 Task: Add a condition where "Hours since ticket status on-hold(deactivated) Is Sixty" in pending tickets.
Action: Mouse moved to (101, 369)
Screenshot: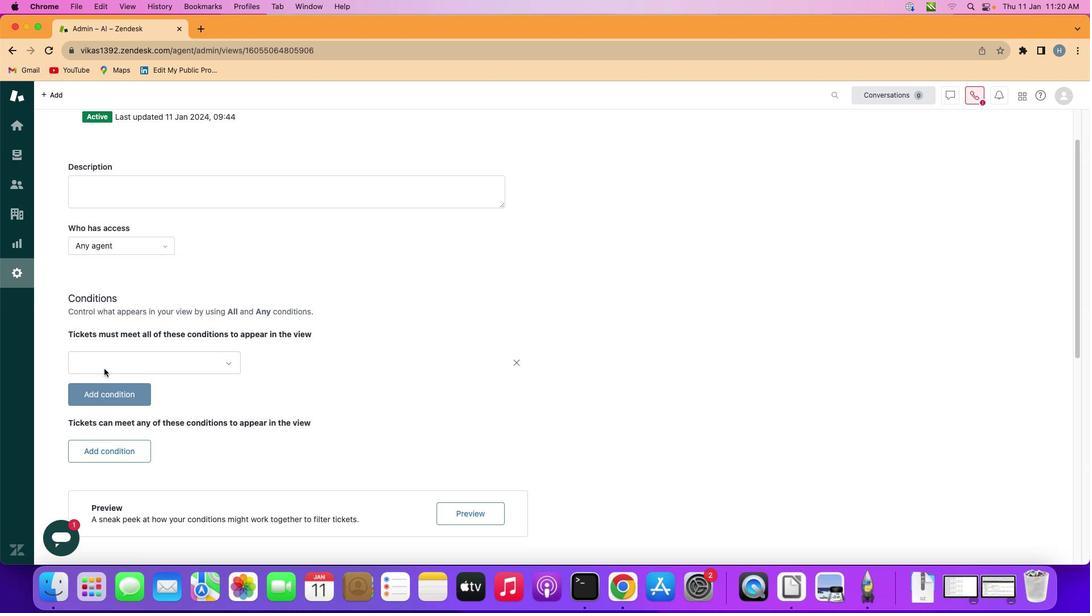 
Action: Mouse pressed left at (101, 369)
Screenshot: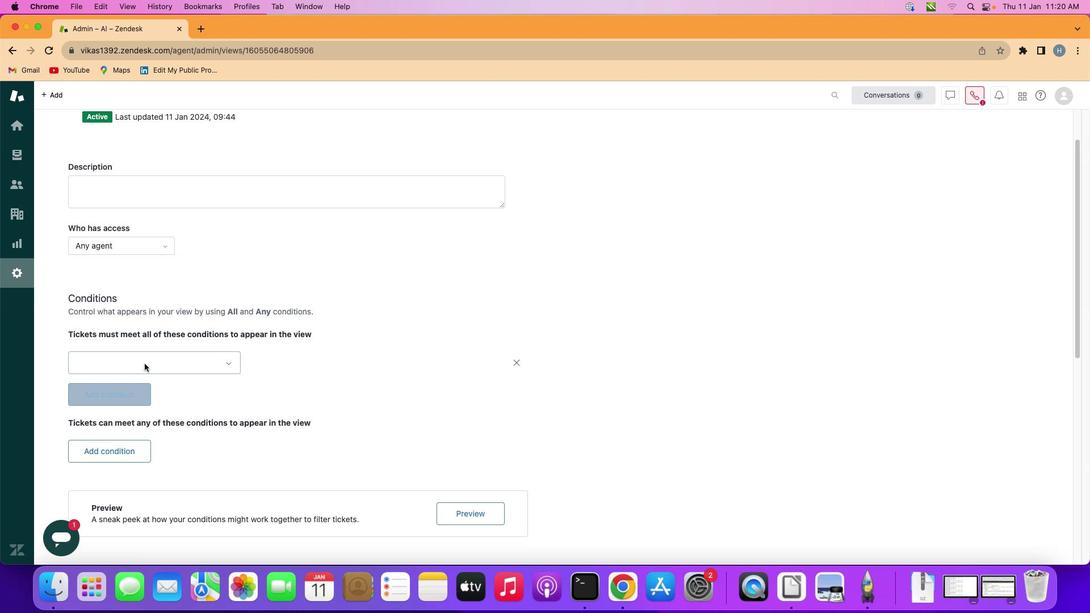 
Action: Mouse moved to (187, 363)
Screenshot: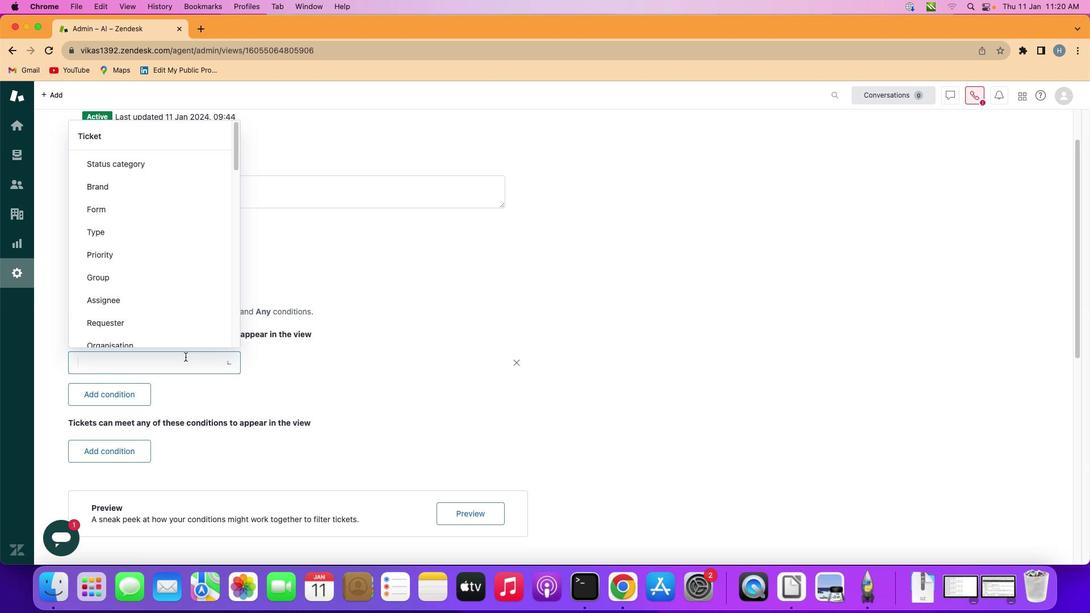 
Action: Mouse pressed left at (187, 363)
Screenshot: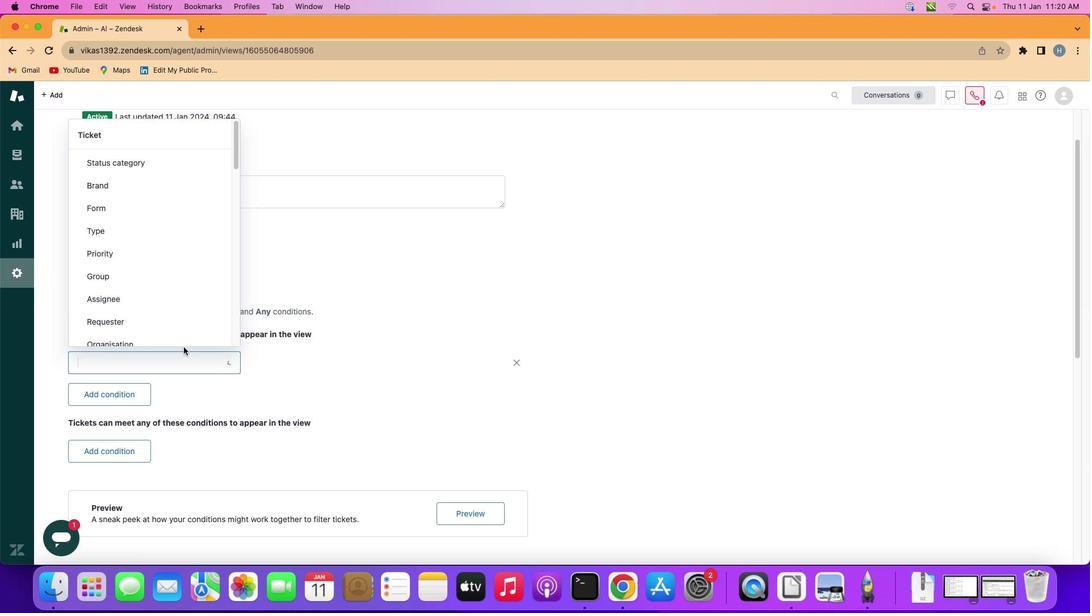 
Action: Mouse moved to (169, 281)
Screenshot: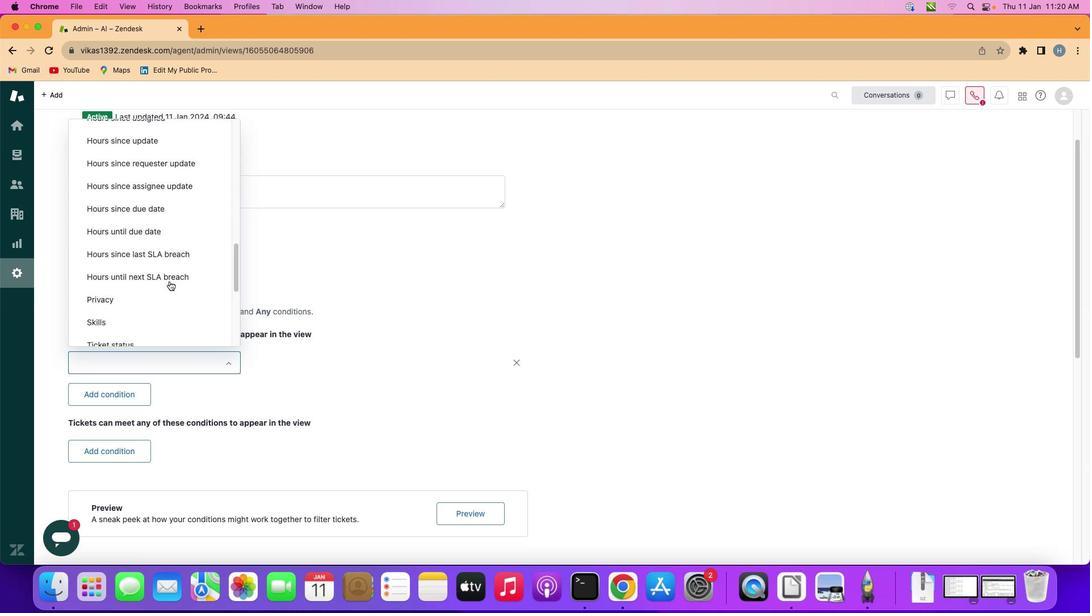 
Action: Mouse scrolled (169, 281) with delta (0, 0)
Screenshot: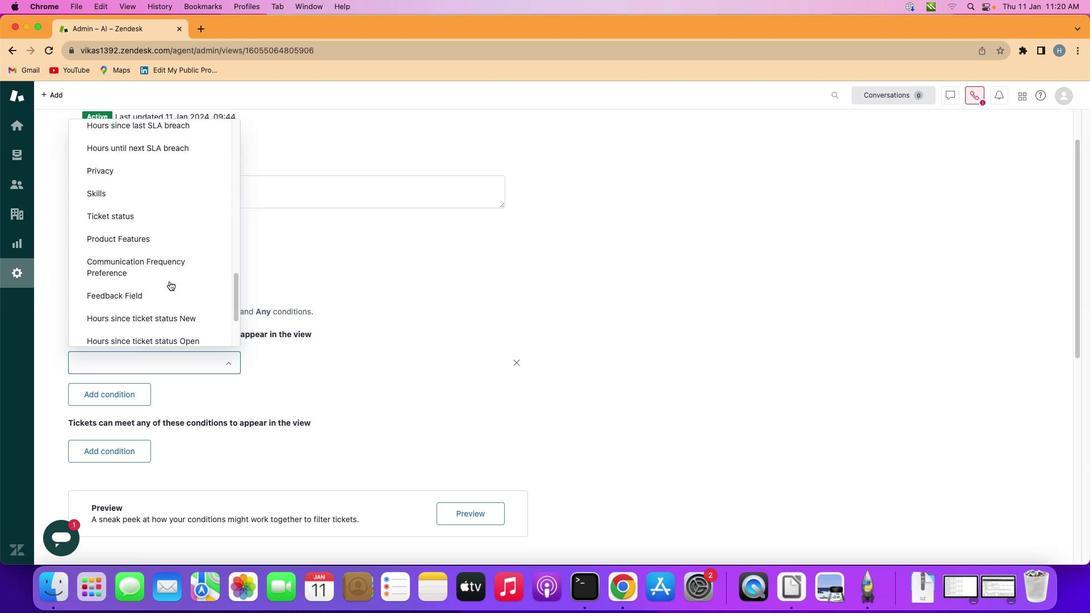 
Action: Mouse moved to (169, 281)
Screenshot: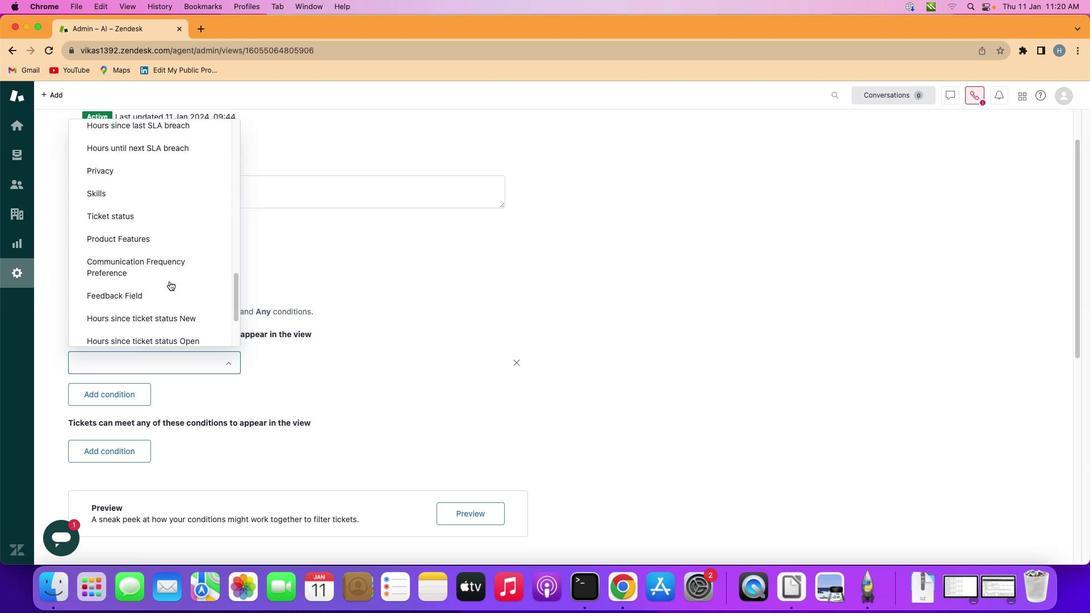 
Action: Mouse scrolled (169, 281) with delta (0, 1)
Screenshot: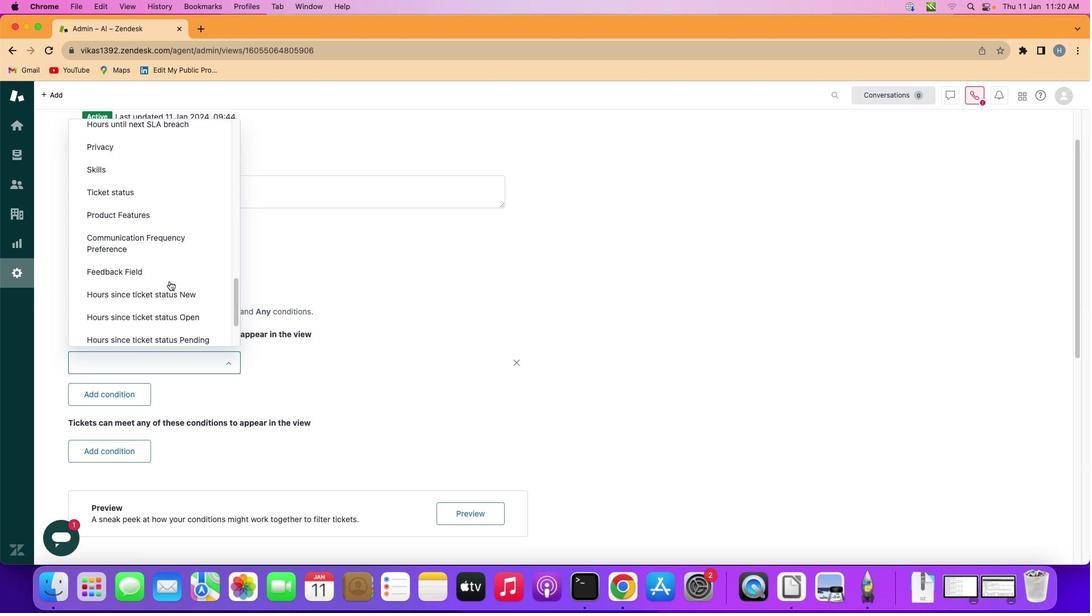 
Action: Mouse scrolled (169, 281) with delta (0, -2)
Screenshot: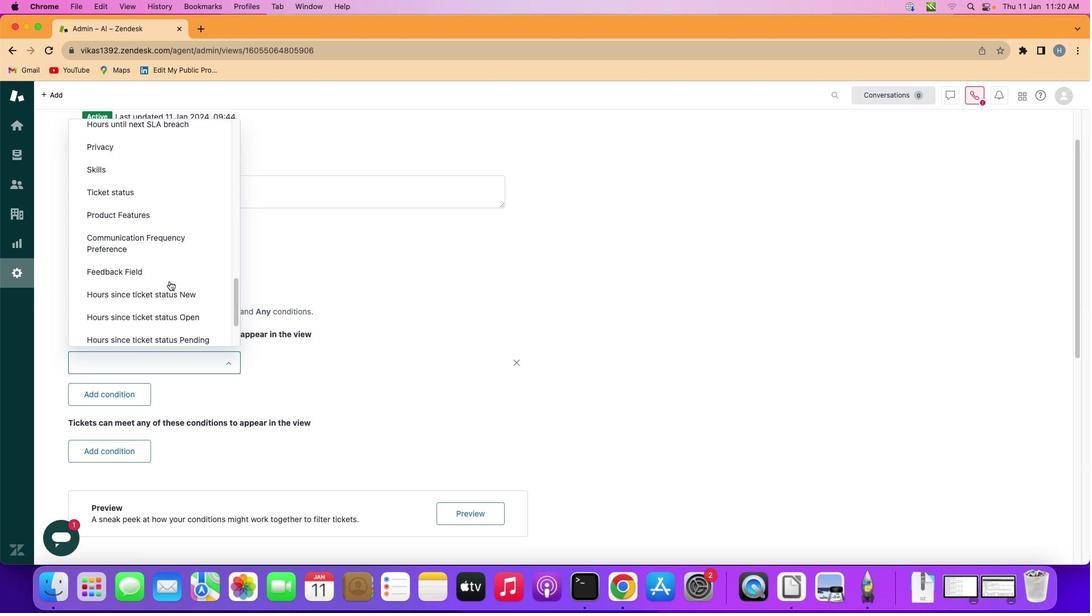 
Action: Mouse scrolled (169, 281) with delta (0, -2)
Screenshot: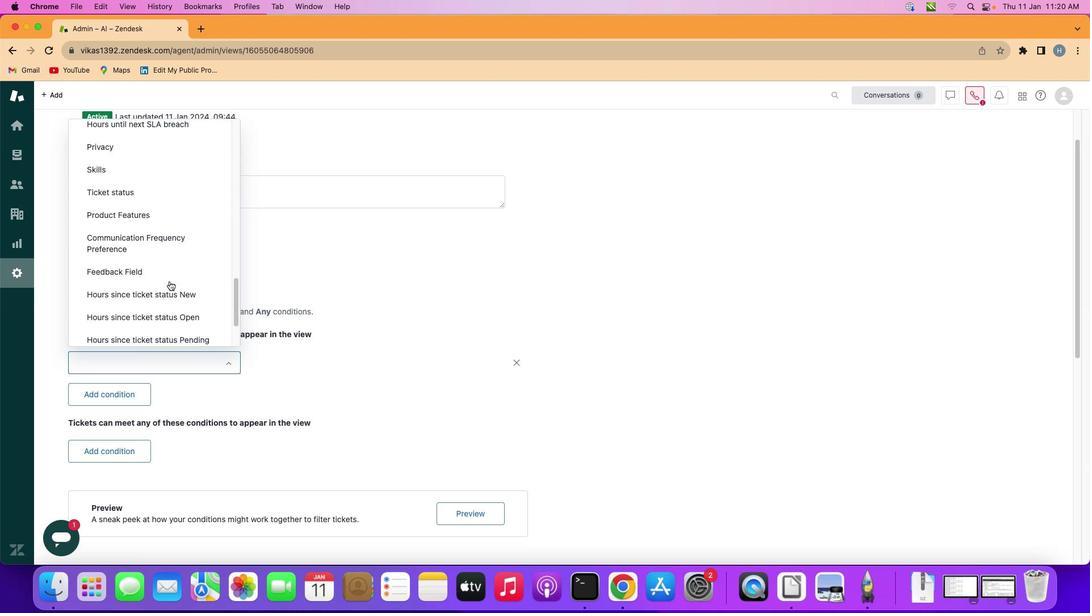 
Action: Mouse scrolled (169, 281) with delta (0, -3)
Screenshot: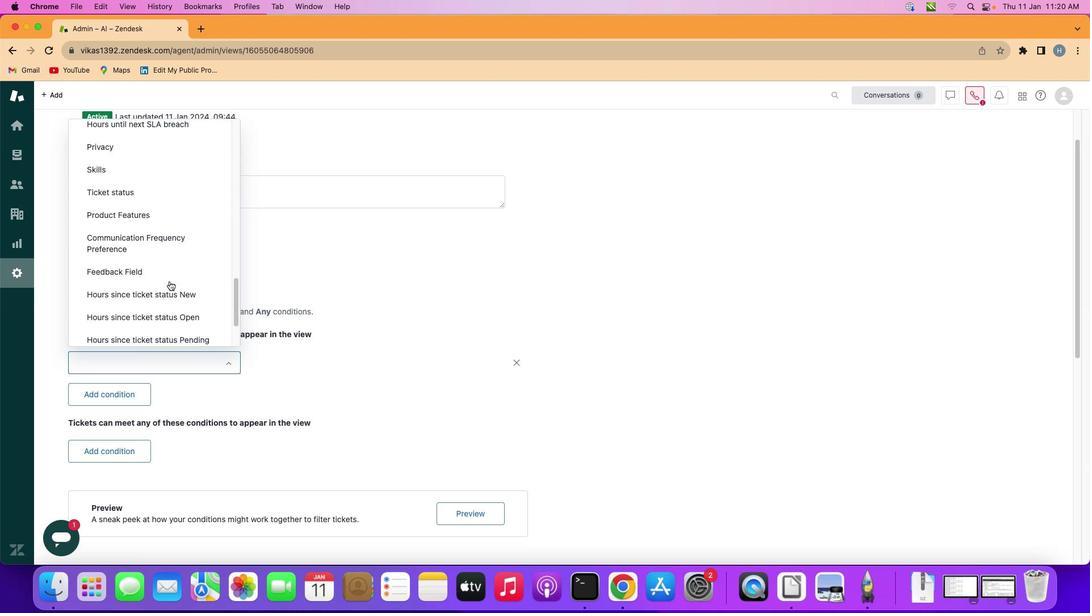 
Action: Mouse scrolled (169, 281) with delta (0, -3)
Screenshot: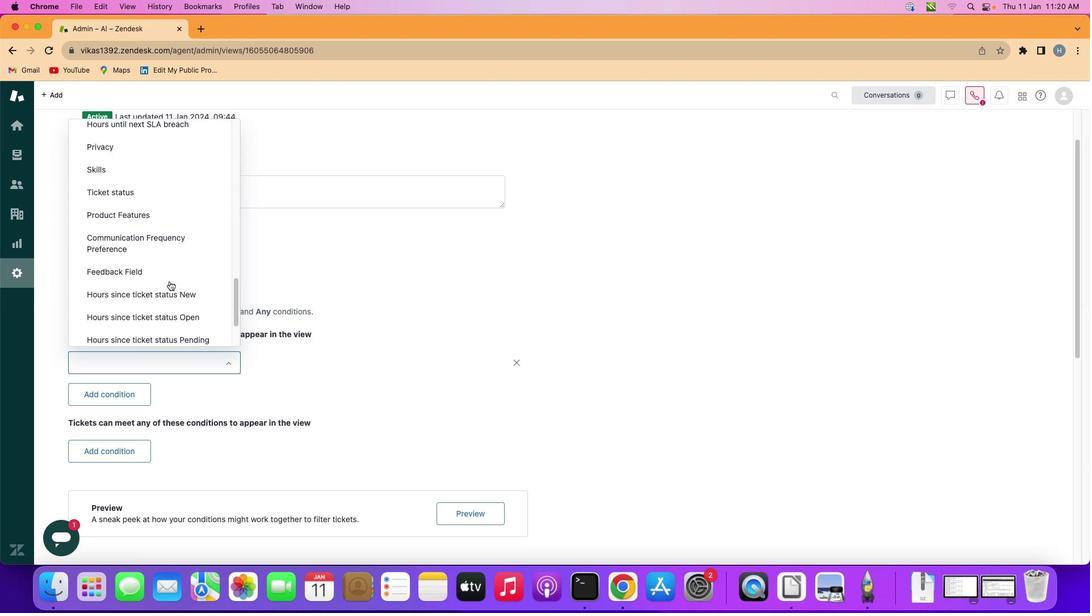 
Action: Mouse scrolled (169, 281) with delta (0, -3)
Screenshot: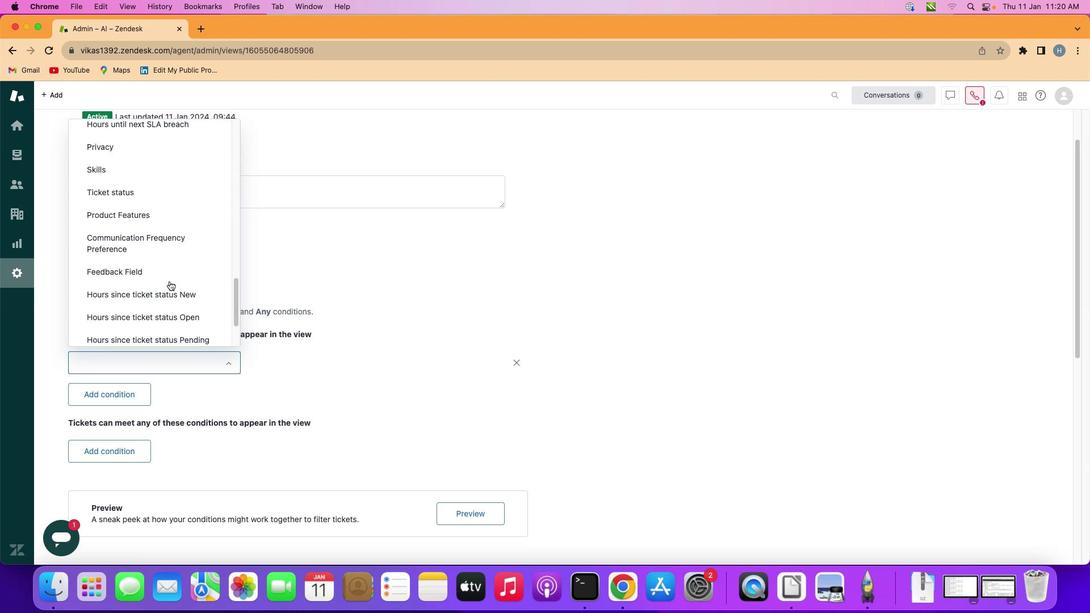 
Action: Mouse scrolled (169, 281) with delta (0, 0)
Screenshot: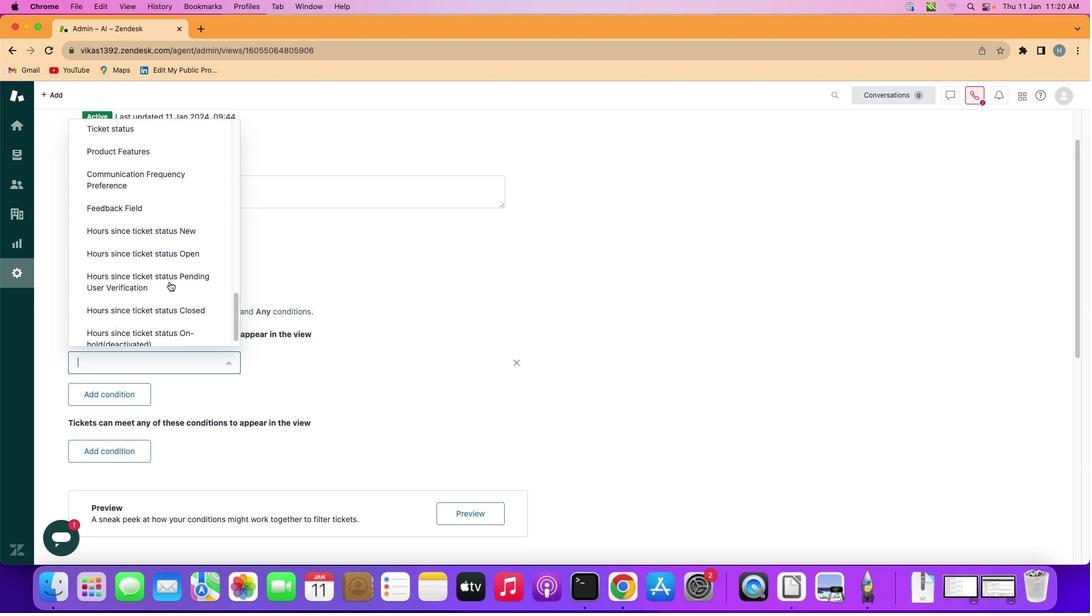 
Action: Mouse scrolled (169, 281) with delta (0, 0)
Screenshot: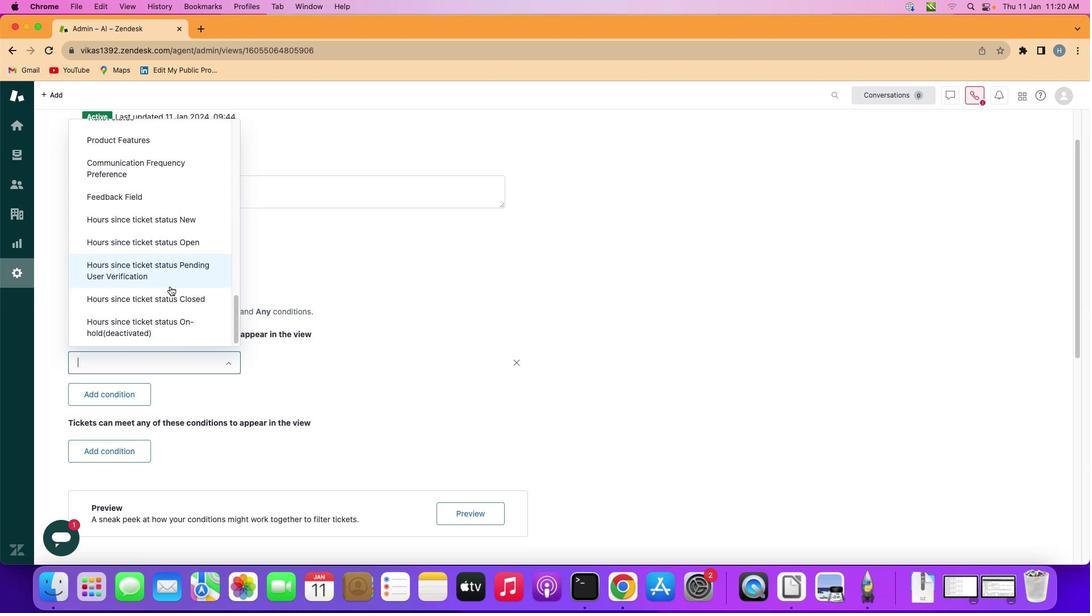 
Action: Mouse scrolled (169, 281) with delta (0, -1)
Screenshot: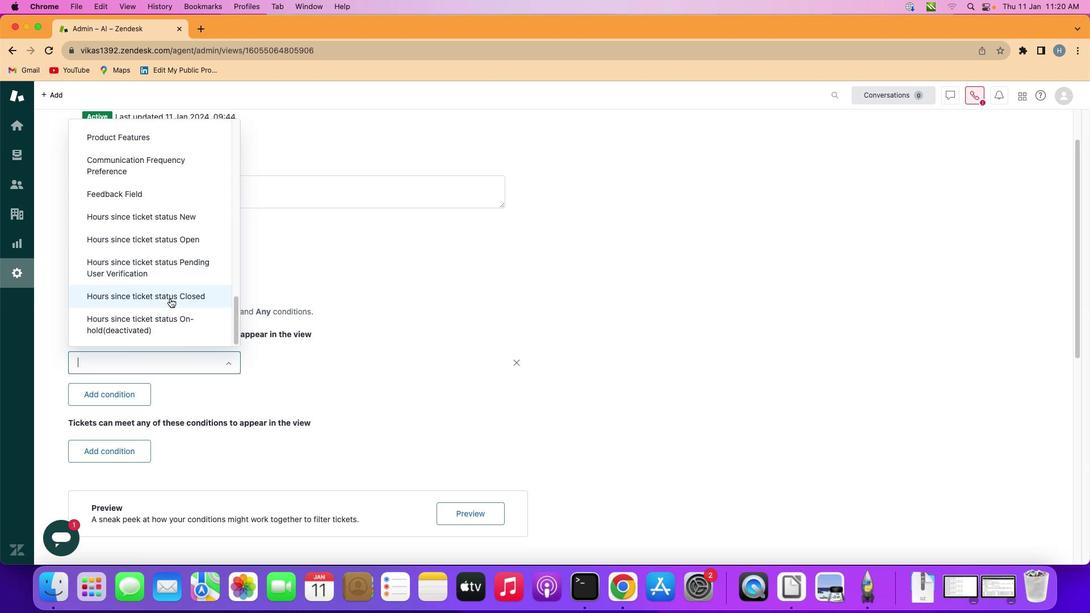 
Action: Mouse moved to (174, 322)
Screenshot: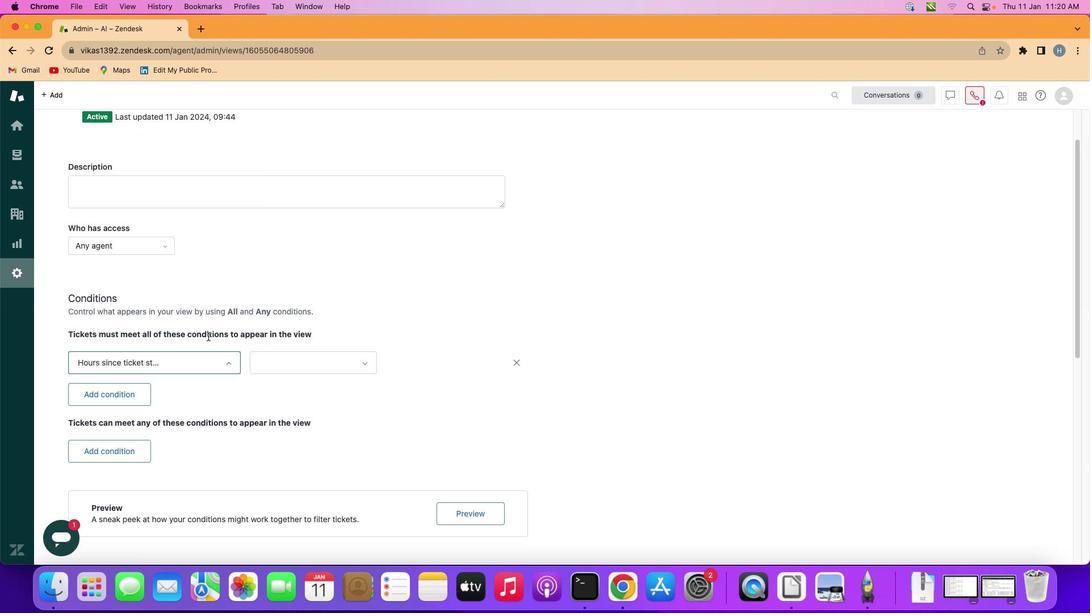 
Action: Mouse pressed left at (174, 322)
Screenshot: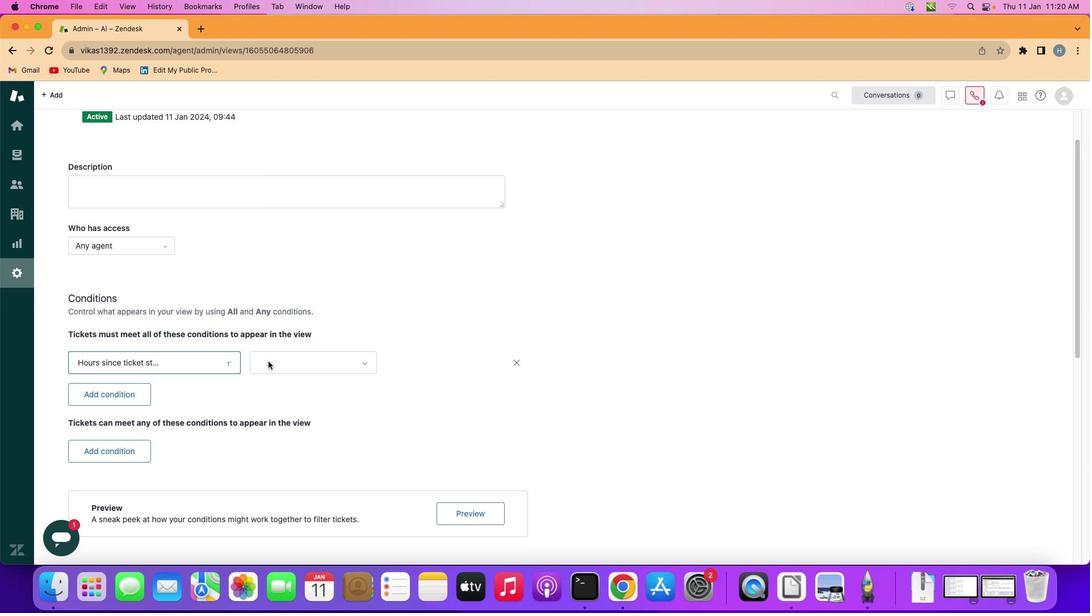 
Action: Mouse moved to (341, 361)
Screenshot: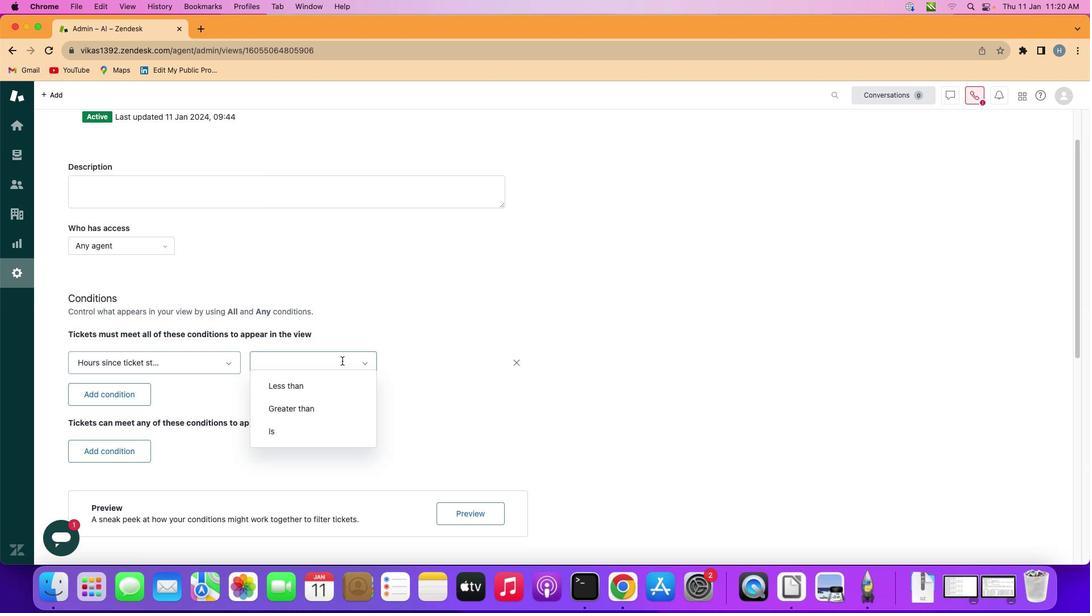 
Action: Mouse pressed left at (341, 361)
Screenshot: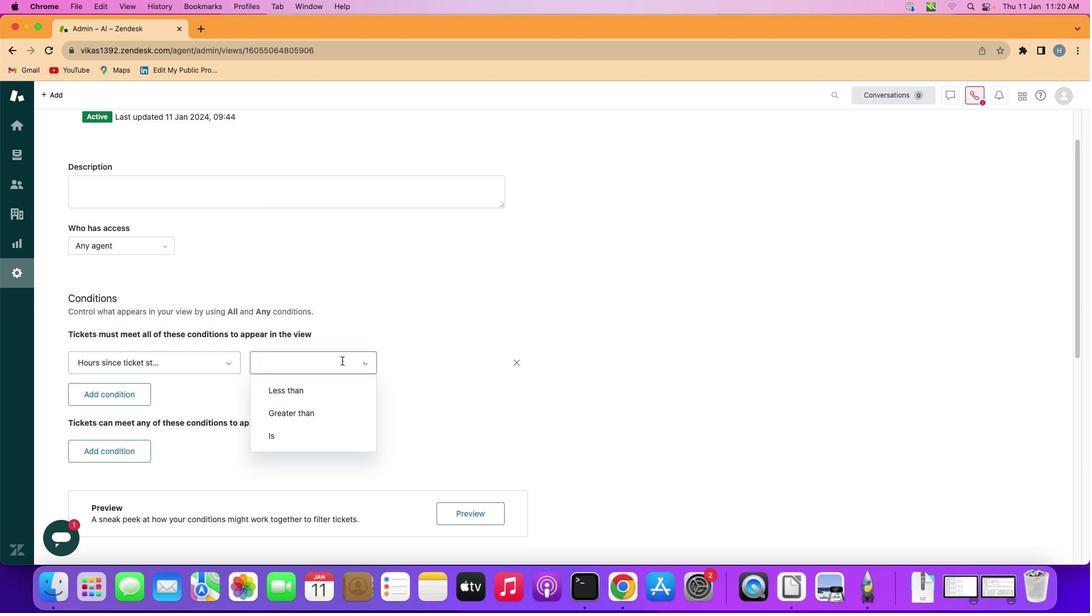 
Action: Mouse moved to (313, 440)
Screenshot: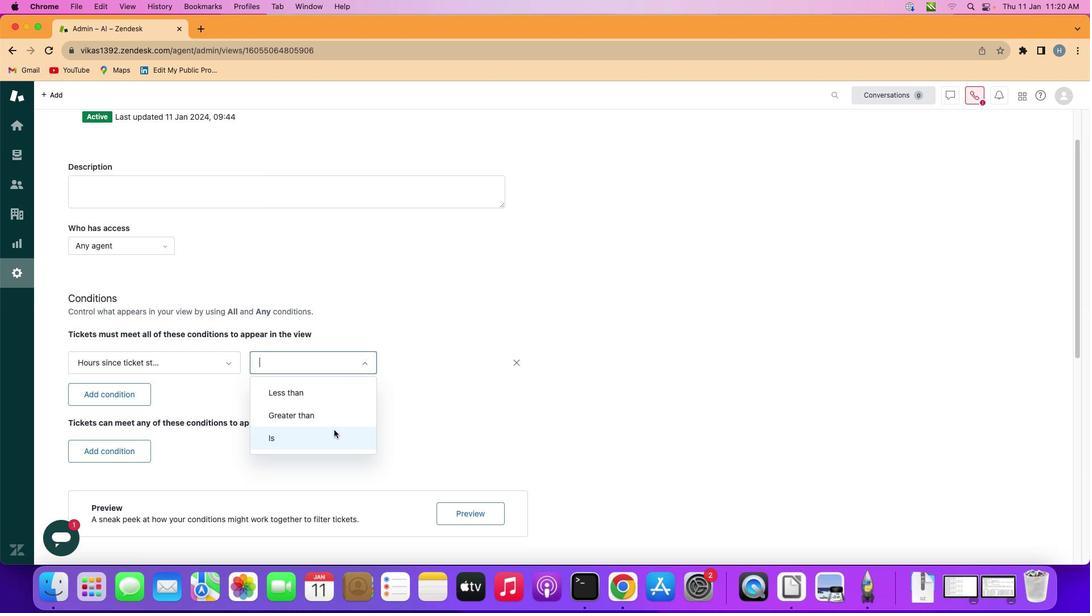 
Action: Mouse pressed left at (313, 440)
Screenshot: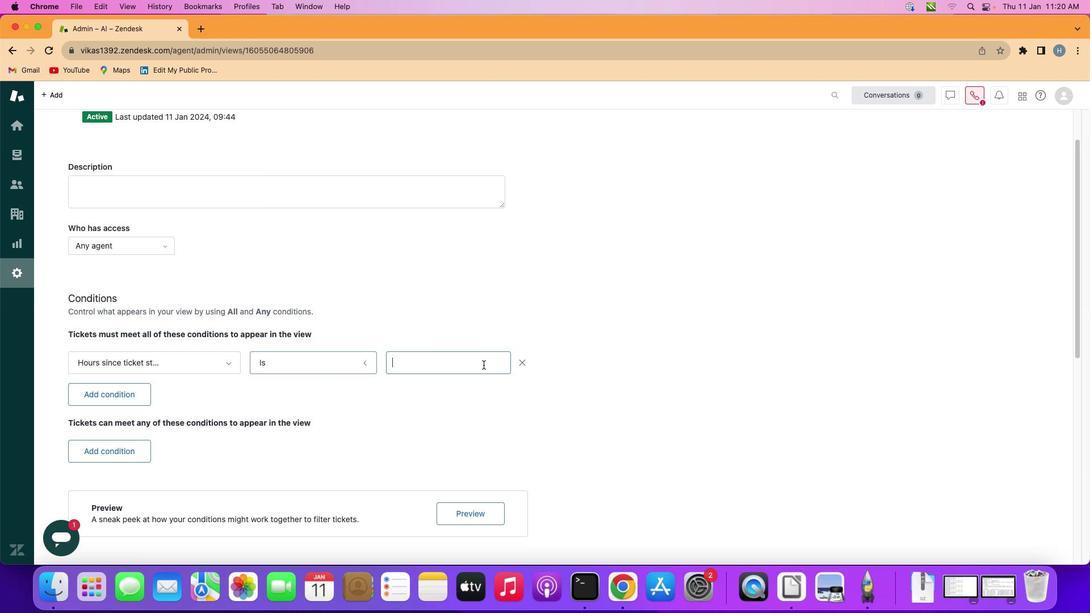 
Action: Mouse moved to (459, 364)
Screenshot: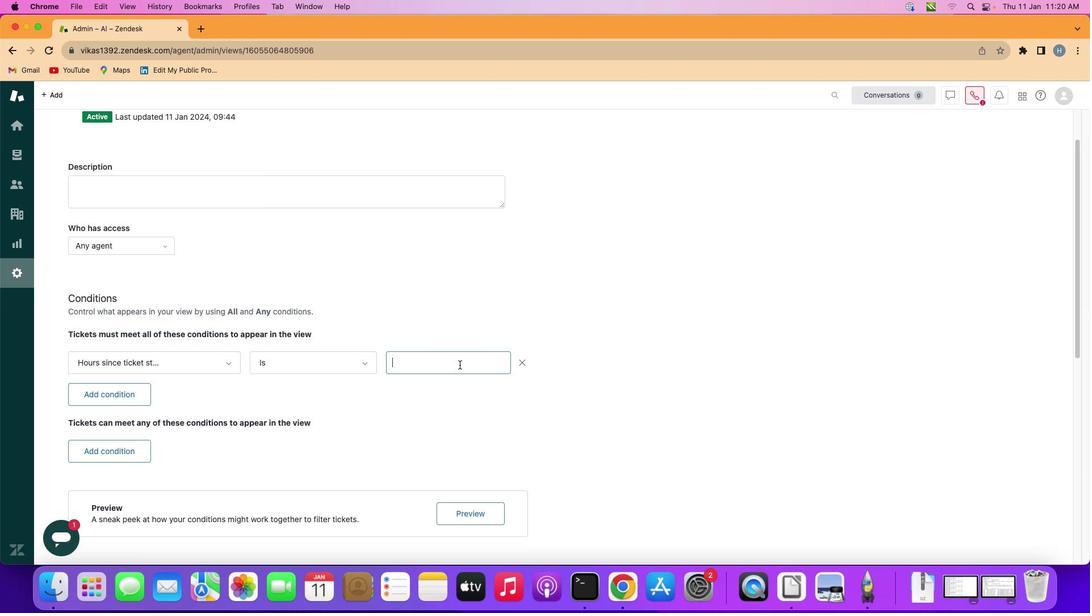 
Action: Mouse pressed left at (459, 364)
Screenshot: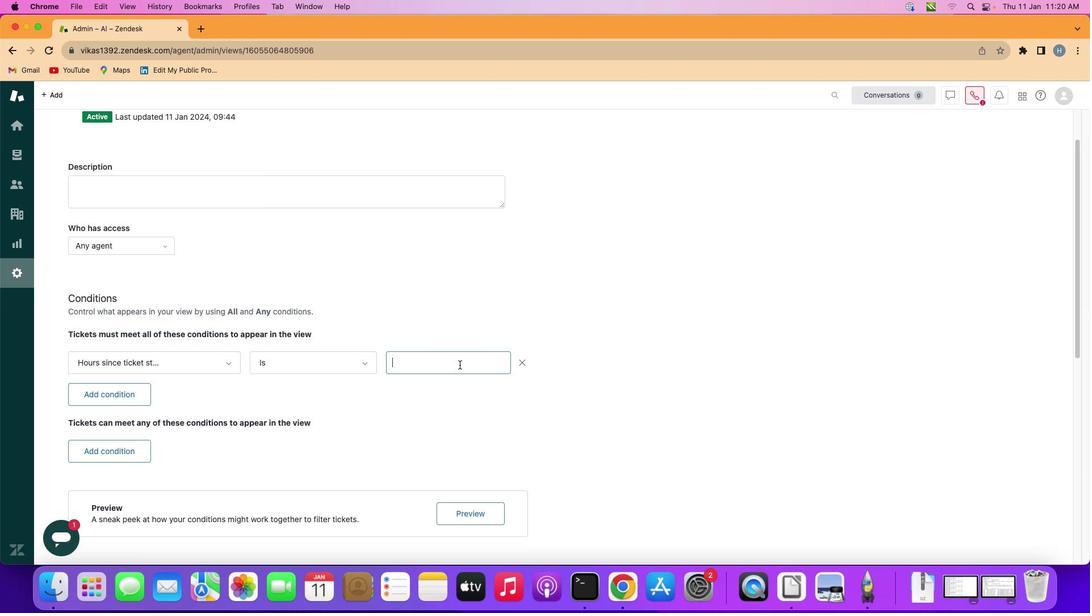 
Action: Key pressed Key.shift'S''i''x''t''y'
Screenshot: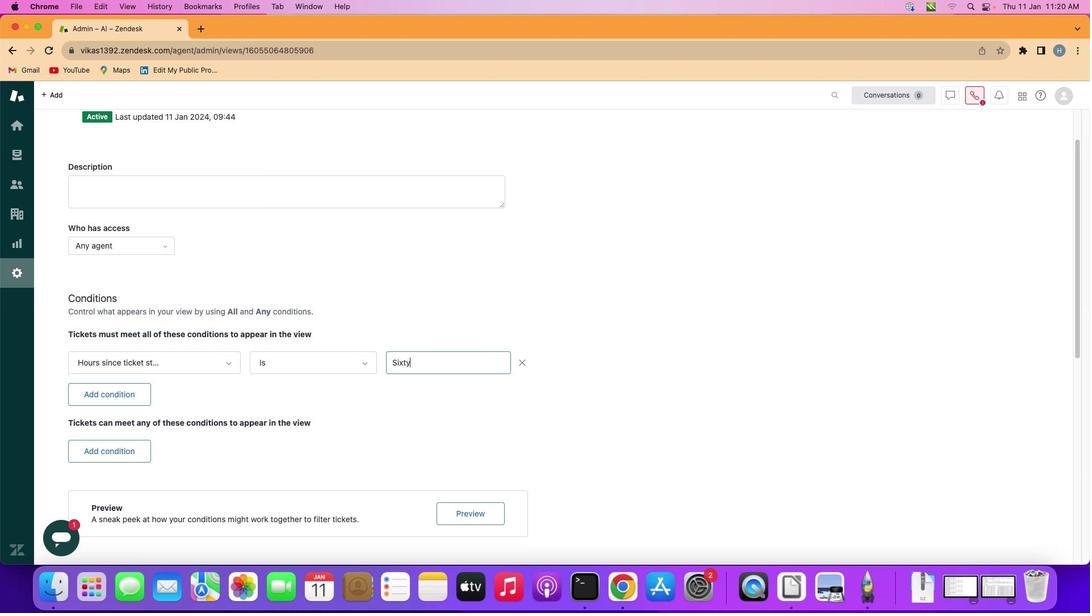 
Action: Mouse moved to (454, 397)
Screenshot: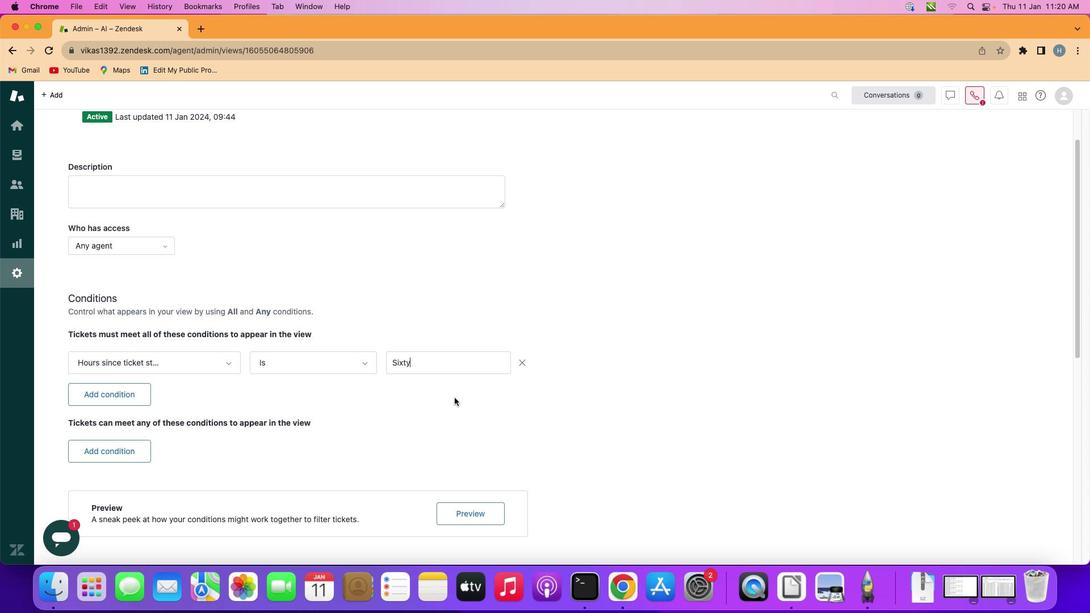 
